 Task: Add a dependency to the task Improve code modularity for better maintainability , the existing task  Implement backup and restore functionality for better data management in the project TransparentLine.
Action: Mouse moved to (915, 513)
Screenshot: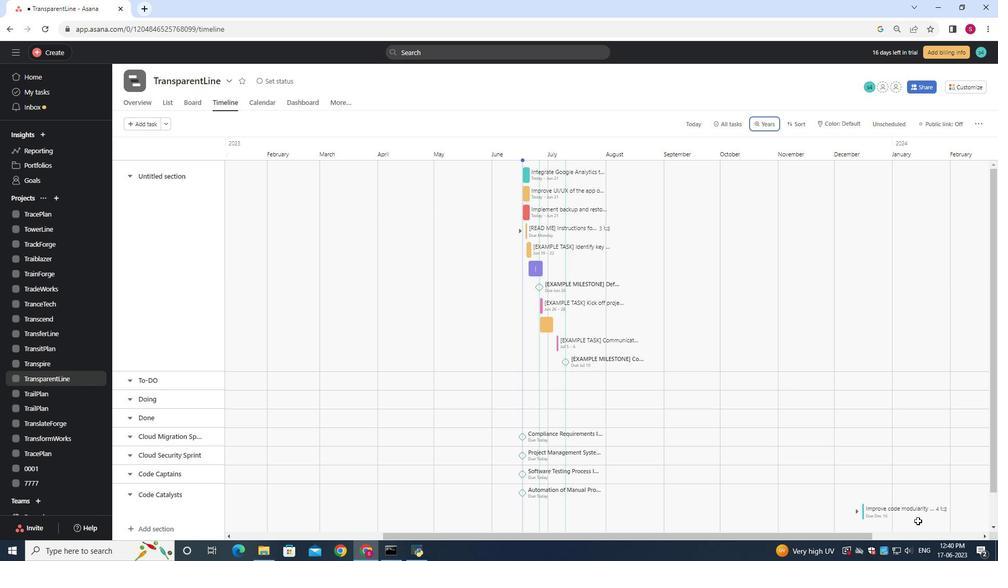 
Action: Mouse pressed left at (915, 513)
Screenshot: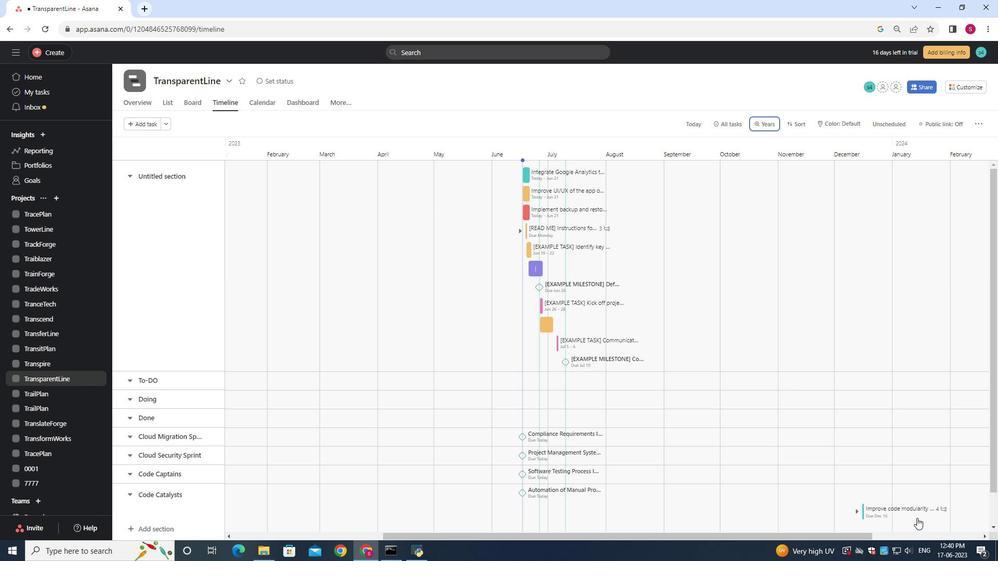
Action: Mouse moved to (763, 249)
Screenshot: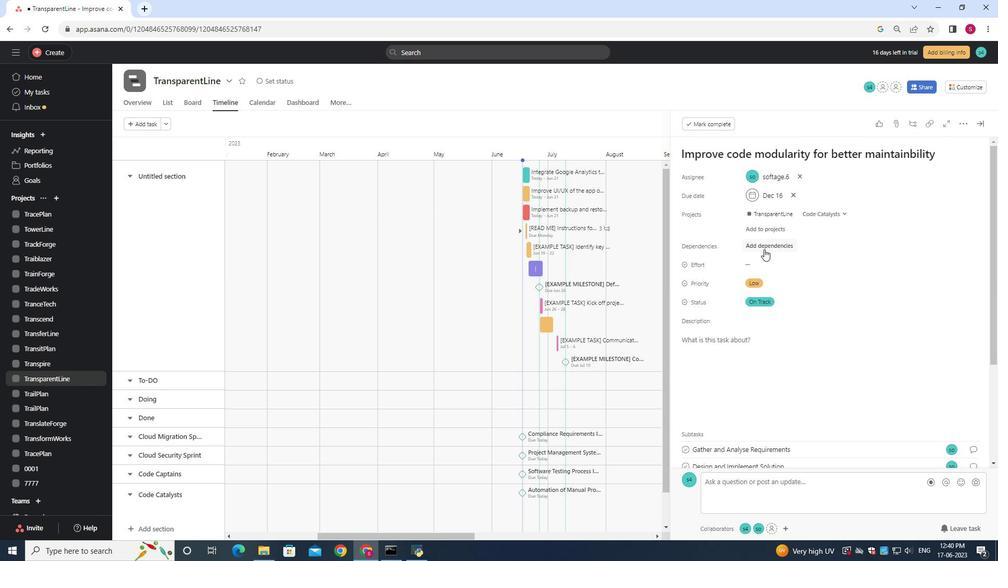 
Action: Mouse pressed left at (763, 249)
Screenshot: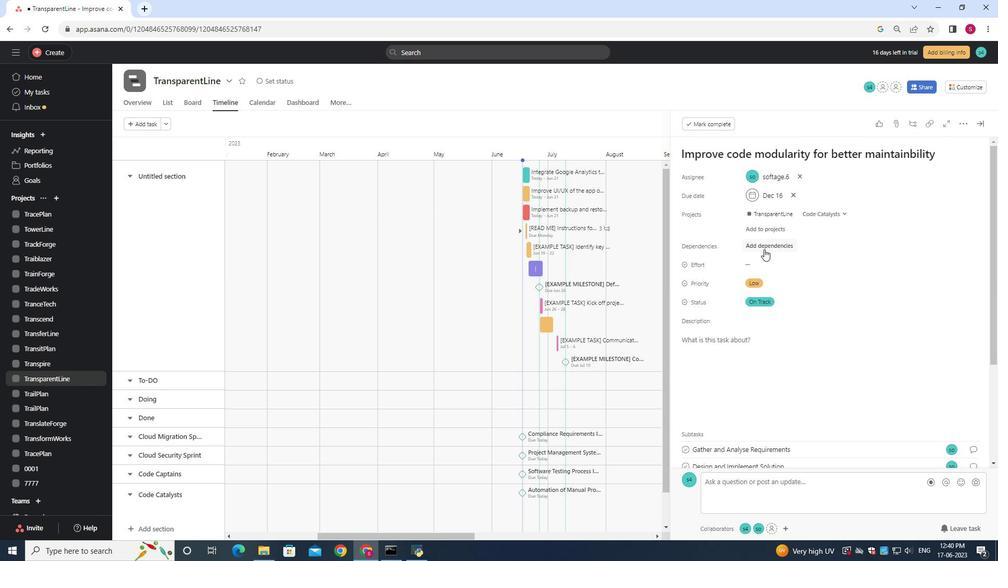 
Action: Mouse moved to (809, 282)
Screenshot: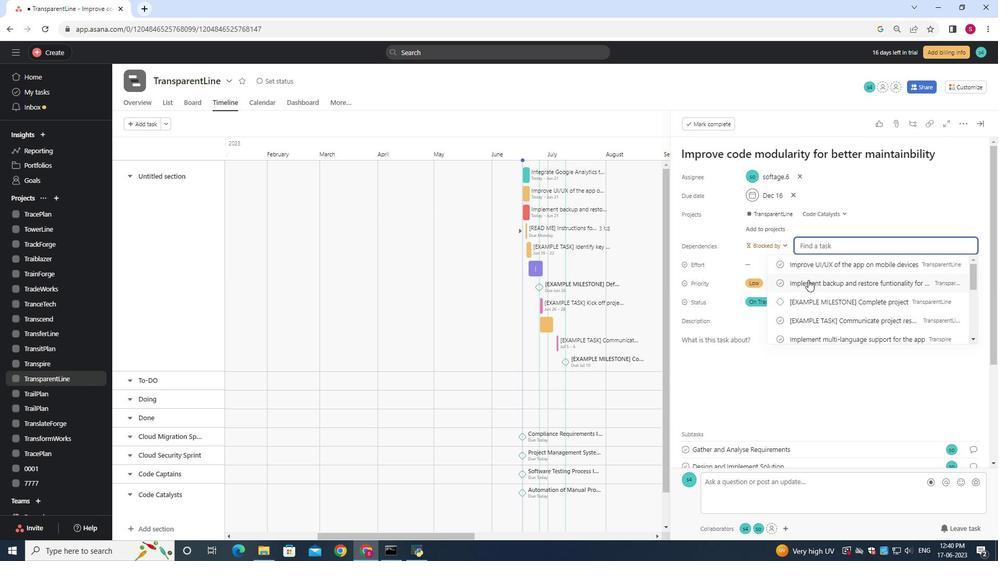 
Action: Mouse pressed left at (809, 282)
Screenshot: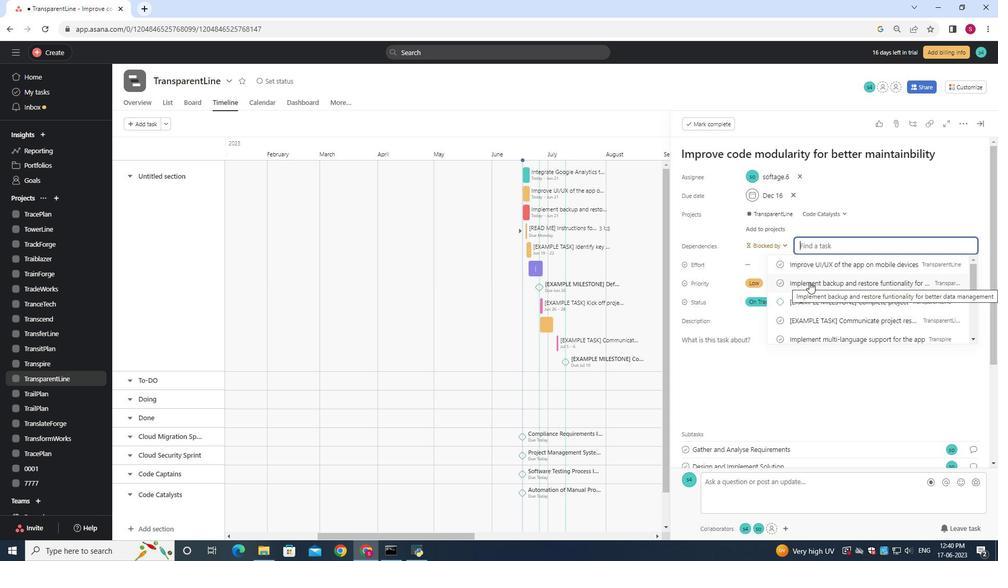 
Action: Mouse moved to (815, 285)
Screenshot: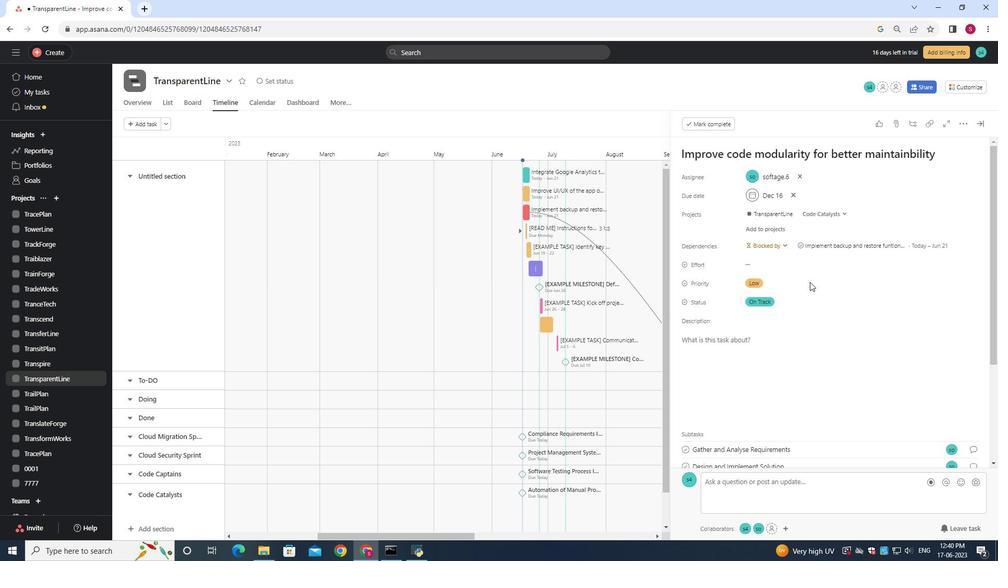 
